 Task: Start curved line connector.
Action: Mouse moved to (404, 225)
Screenshot: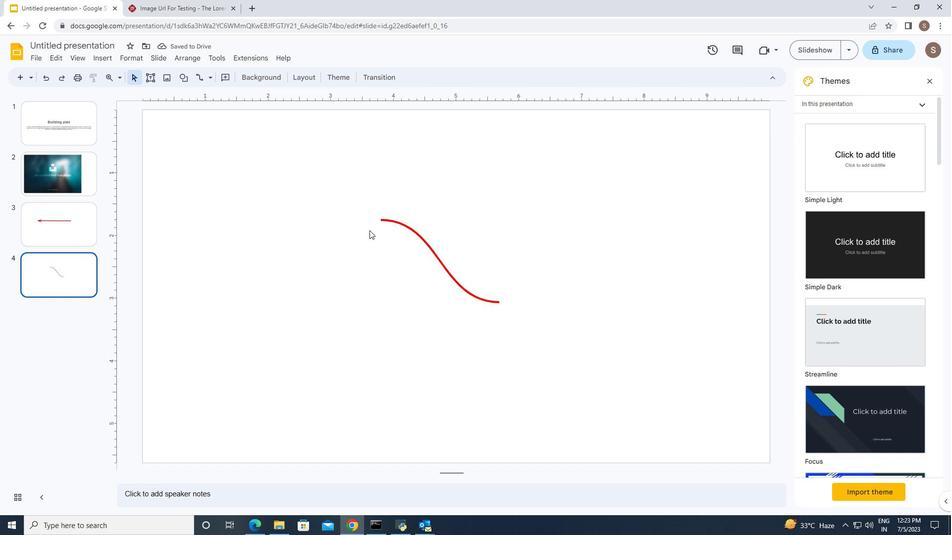 
Action: Mouse pressed left at (404, 225)
Screenshot: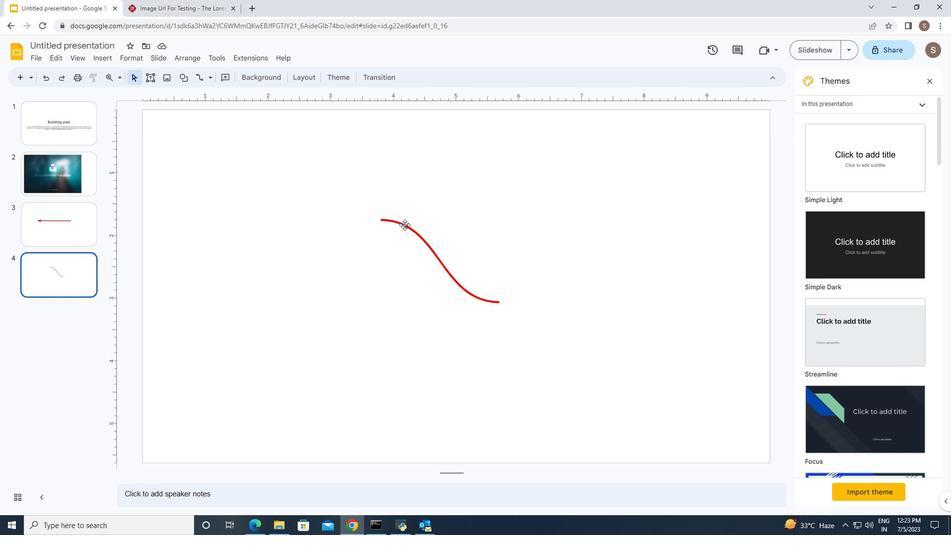 
Action: Mouse moved to (278, 79)
Screenshot: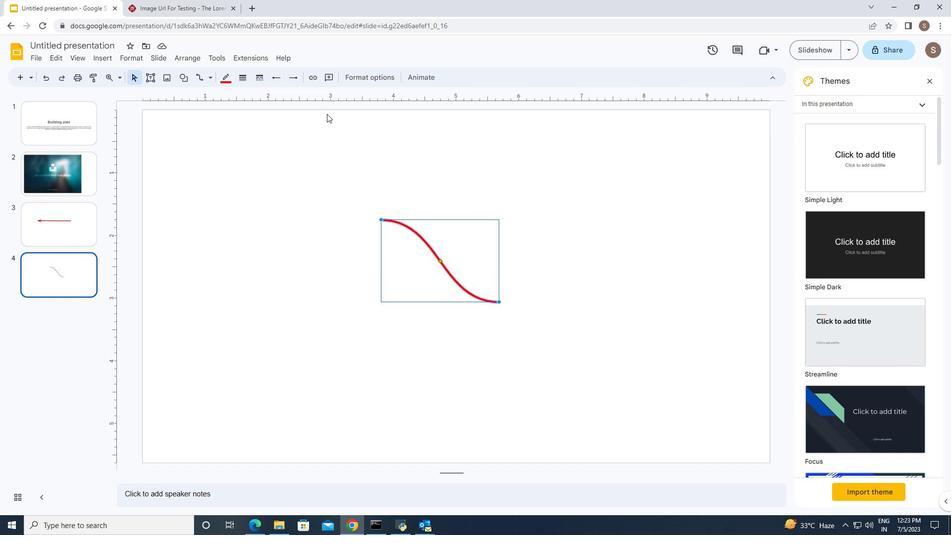 
Action: Mouse pressed left at (278, 79)
Screenshot: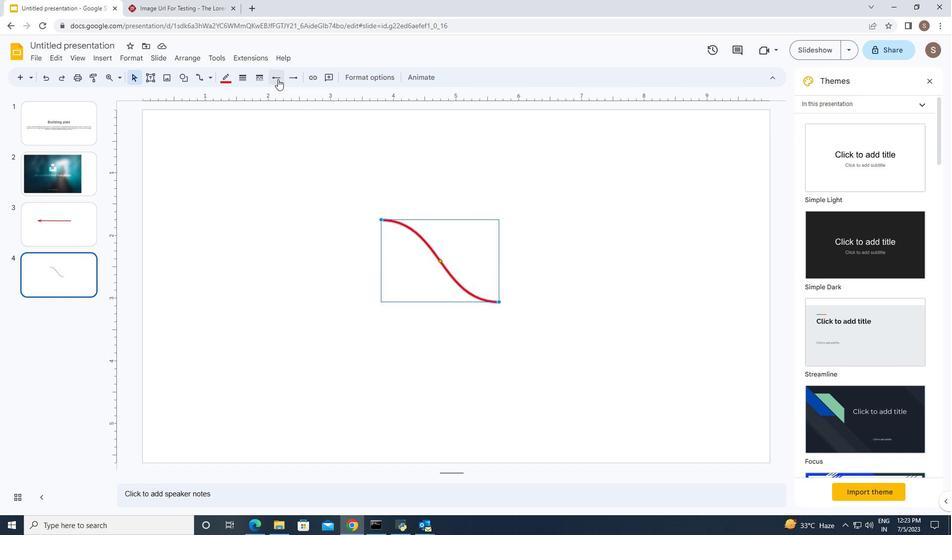 
Action: Mouse moved to (292, 132)
Screenshot: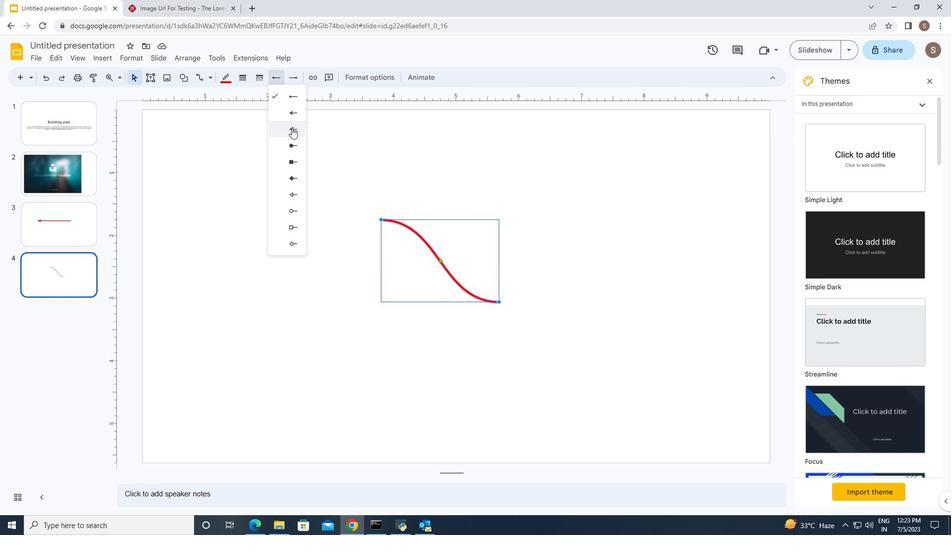
Action: Mouse pressed left at (292, 132)
Screenshot: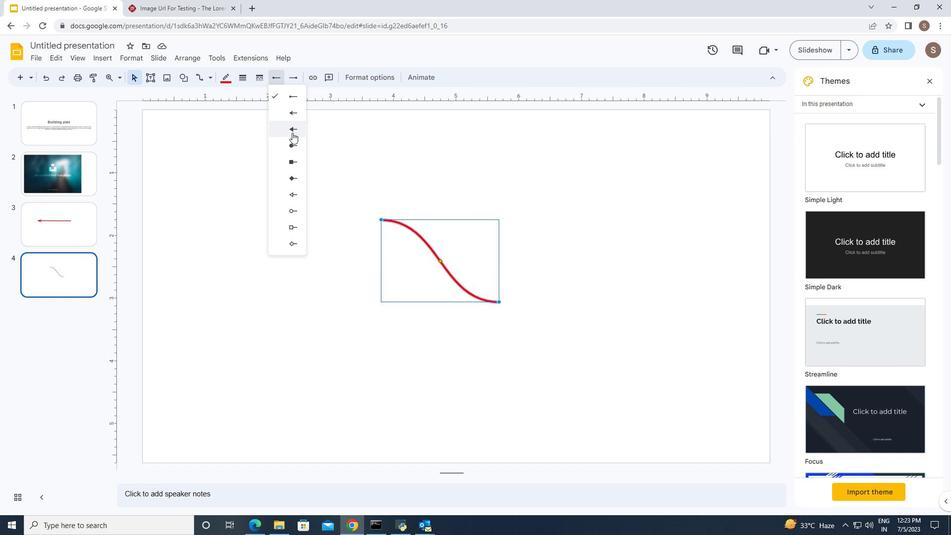 
Action: Mouse moved to (314, 244)
Screenshot: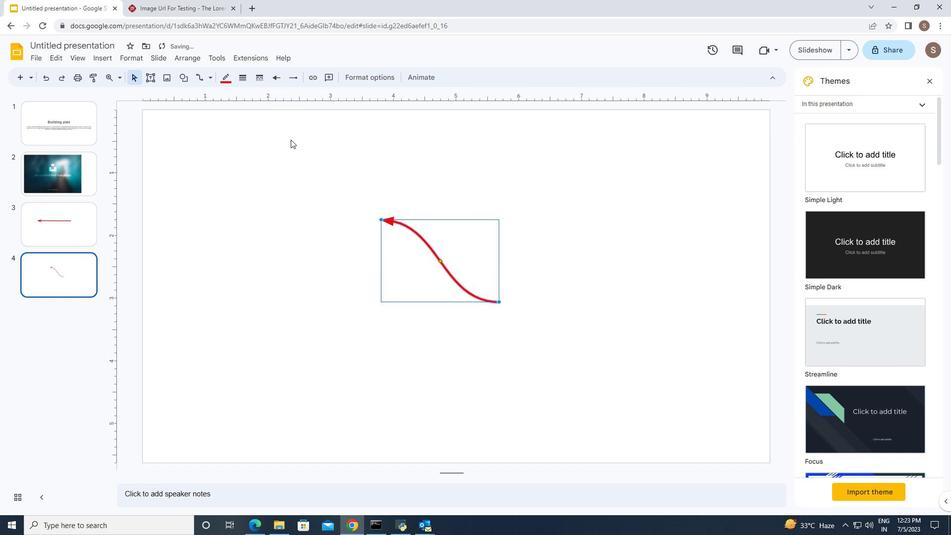 
Action: Mouse pressed left at (314, 244)
Screenshot: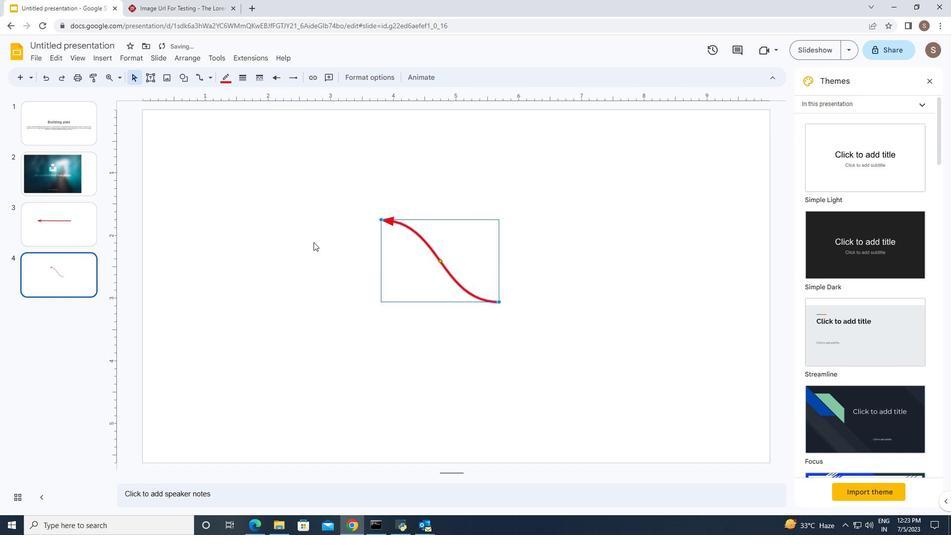 
